 Task: Metadata Manipulation: Remove metadata from a video while preserving content.
Action: Mouse moved to (573, 394)
Screenshot: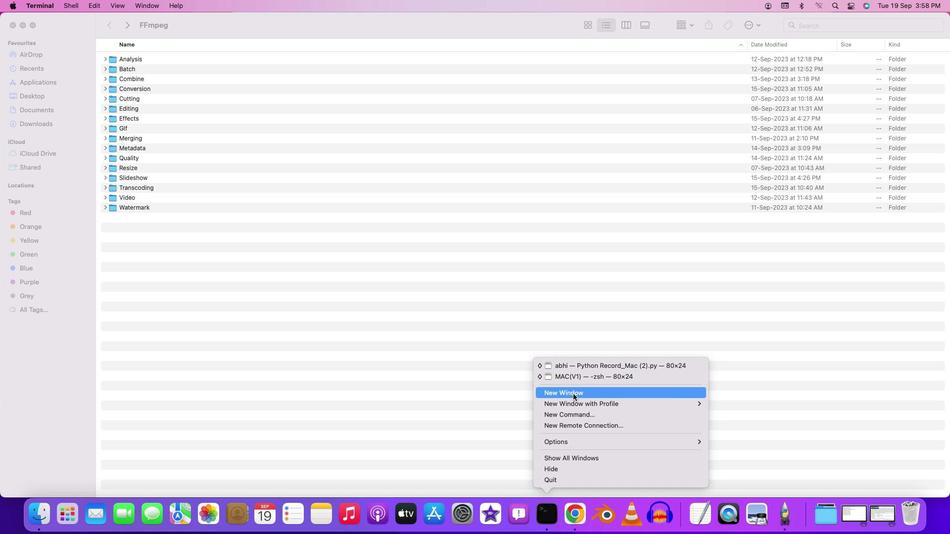 
Action: Mouse pressed left at (573, 394)
Screenshot: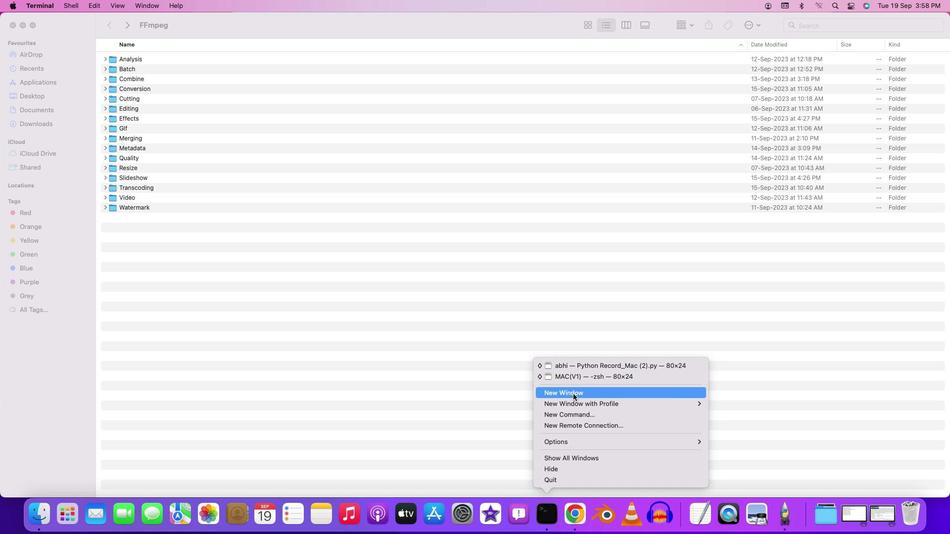 
Action: Mouse moved to (234, 21)
Screenshot: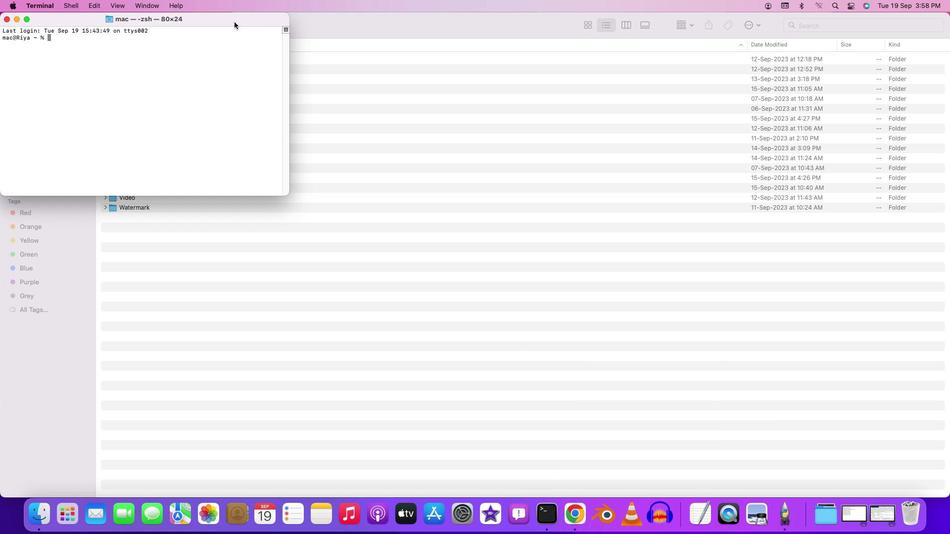 
Action: Mouse pressed left at (234, 21)
Screenshot: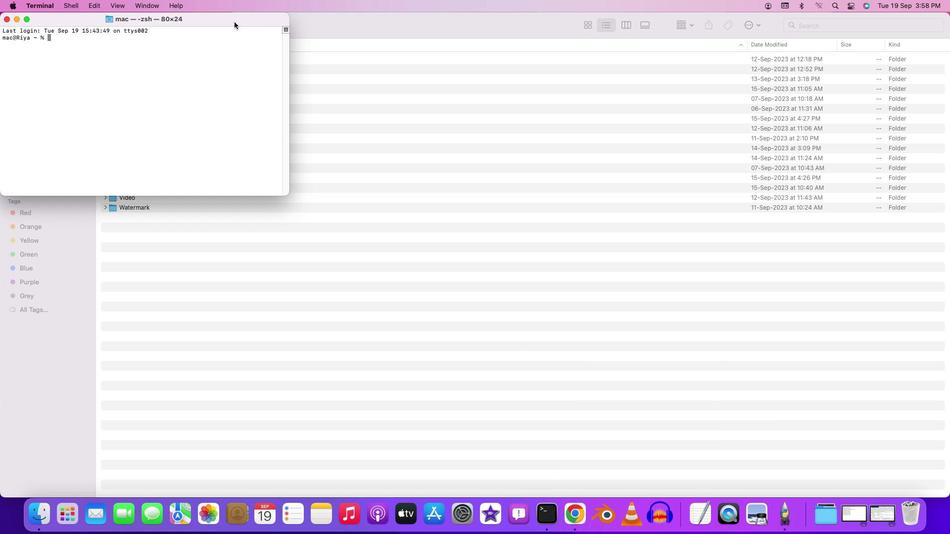 
Action: Mouse pressed left at (234, 21)
Screenshot: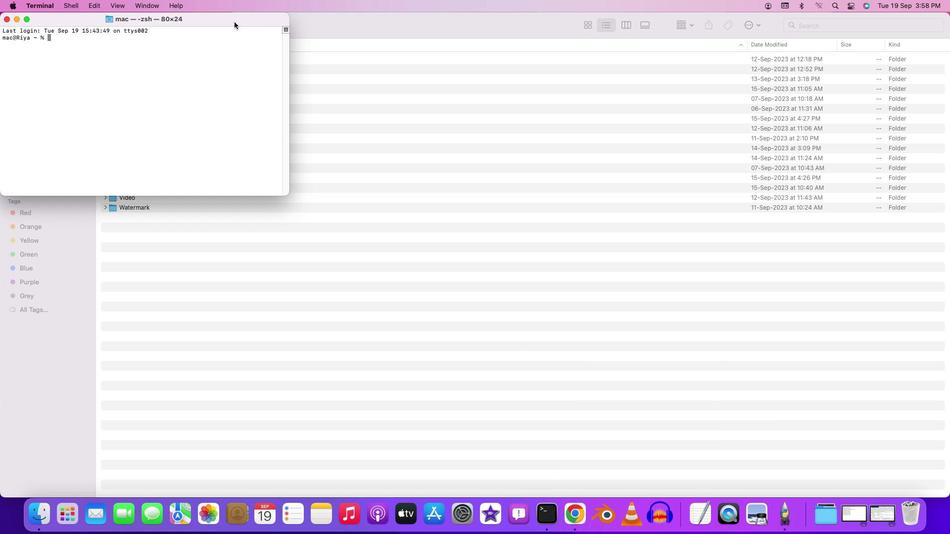 
Action: Mouse moved to (103, 53)
Screenshot: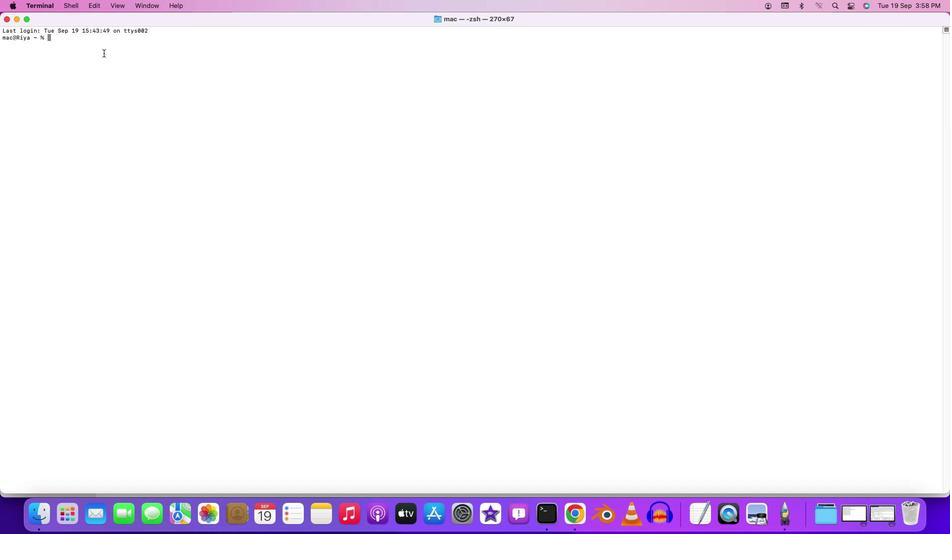
Action: Mouse pressed left at (103, 53)
Screenshot: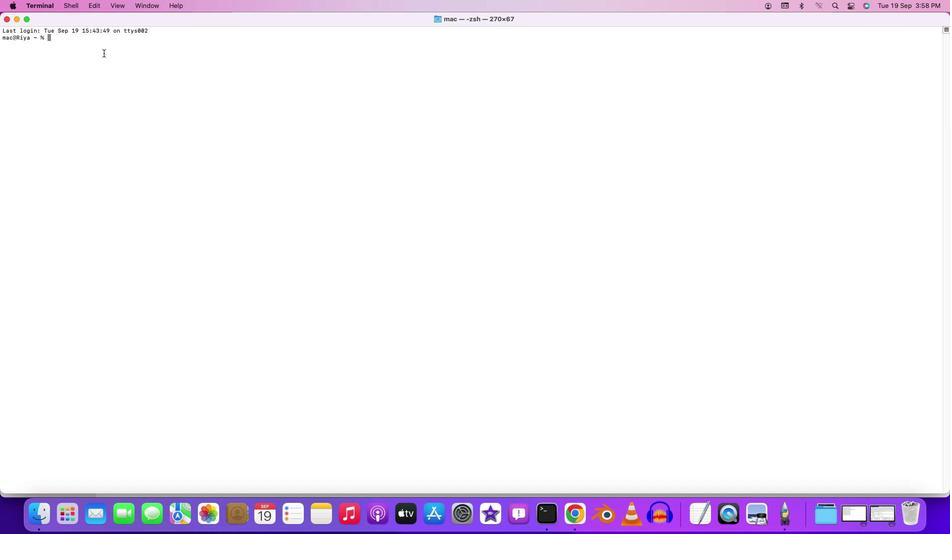 
Action: Key pressed 'c''d'Key.space'd''e''s''k''t''o''p'Key.enter'c''d'Key.space'f''f''m''p''e''g'Key.enter'c''d'Key.space'v''i'Key.backspaceKey.backspace'b''a''t''c''h'Key.enter'c''d'Key.space'v''i''d''e''o'Key.enter'f''f''m''p''e''g'Key.space'-''i'Key.space'i''n''p''u''t'','Key.backspace'.''m''p''4'Key.space'-''m''a''p'Key.shift'_''m''e''t''a''d''a''t''a'Key.space'-''1'Key.space'-''c'Key.shift':''v'Key.space'c''o''p''y'Key.space'-''c'Key.shift':''a'Key.backspace'v'Key.backspace'a'Key.space'c''o''p''y'Key.space'o''u''t''p''u''t''.''m''p''4'Key.enter'y'Key.enter
Screenshot: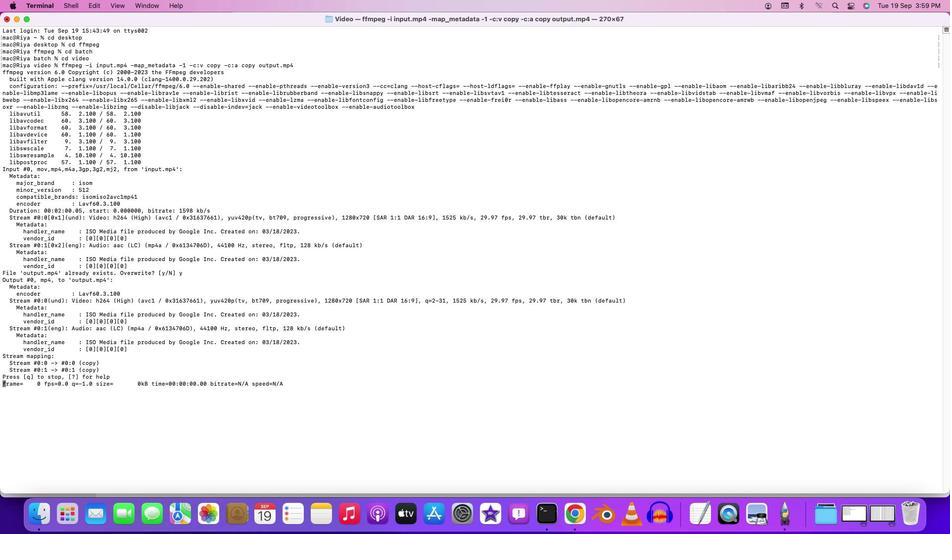 
Action: Mouse moved to (397, 430)
Screenshot: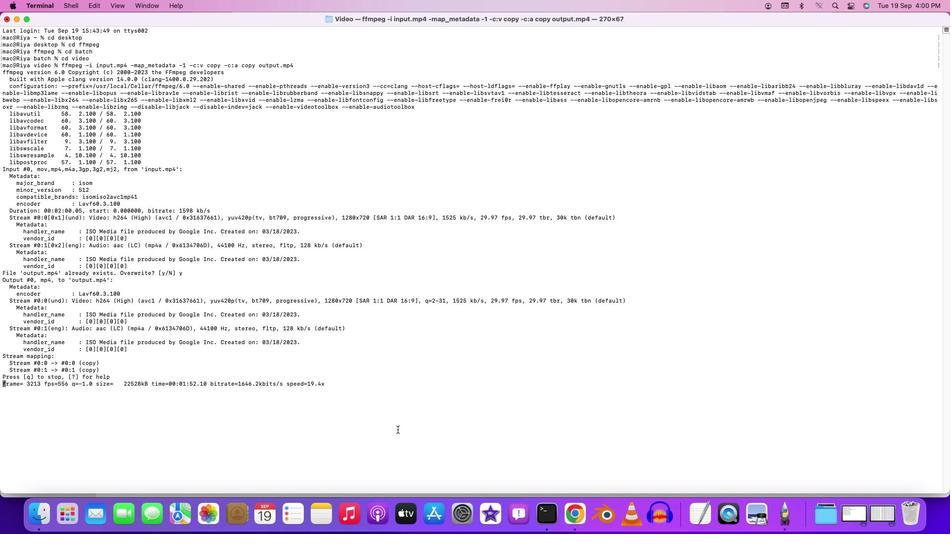 
Action: Mouse pressed left at (397, 430)
Screenshot: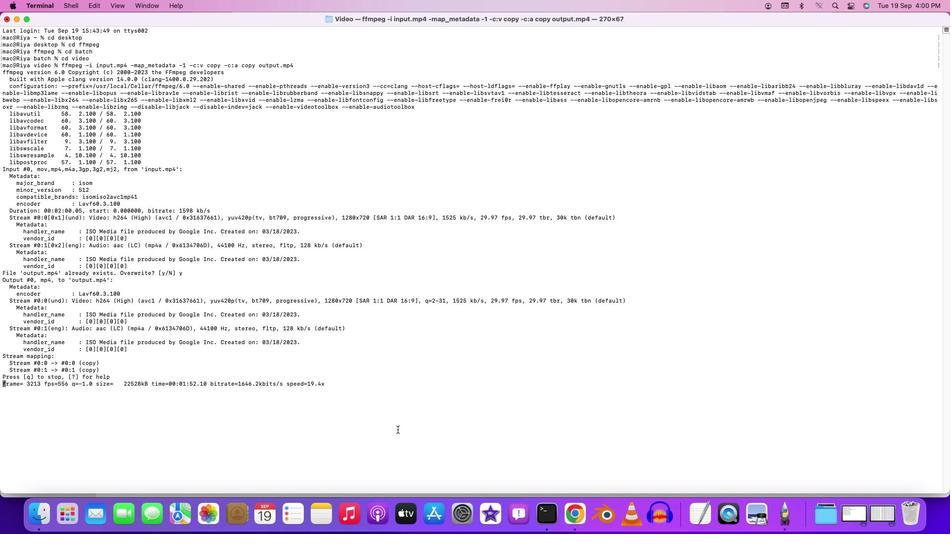 
